 Task: Plan a time block for the networking lunch meetup.
Action: Mouse moved to (326, 204)
Screenshot: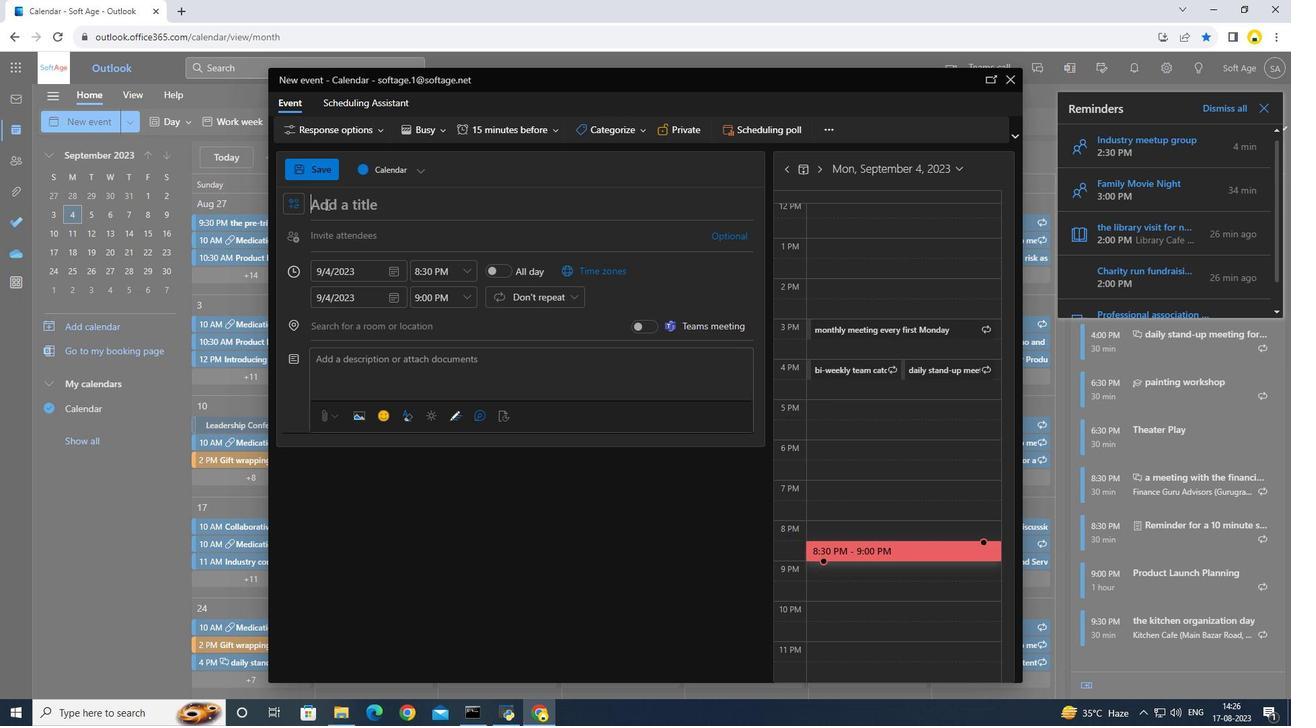 
Action: Key pressed <Key.caps_lock>M<Key.backspace>N<Key.caps_lock>etworking<Key.space><Key.caps_lock>L<Key.caps_lock>unch<Key.space><Key.caps_lock>M<Key.caps_lock>eetup
Screenshot: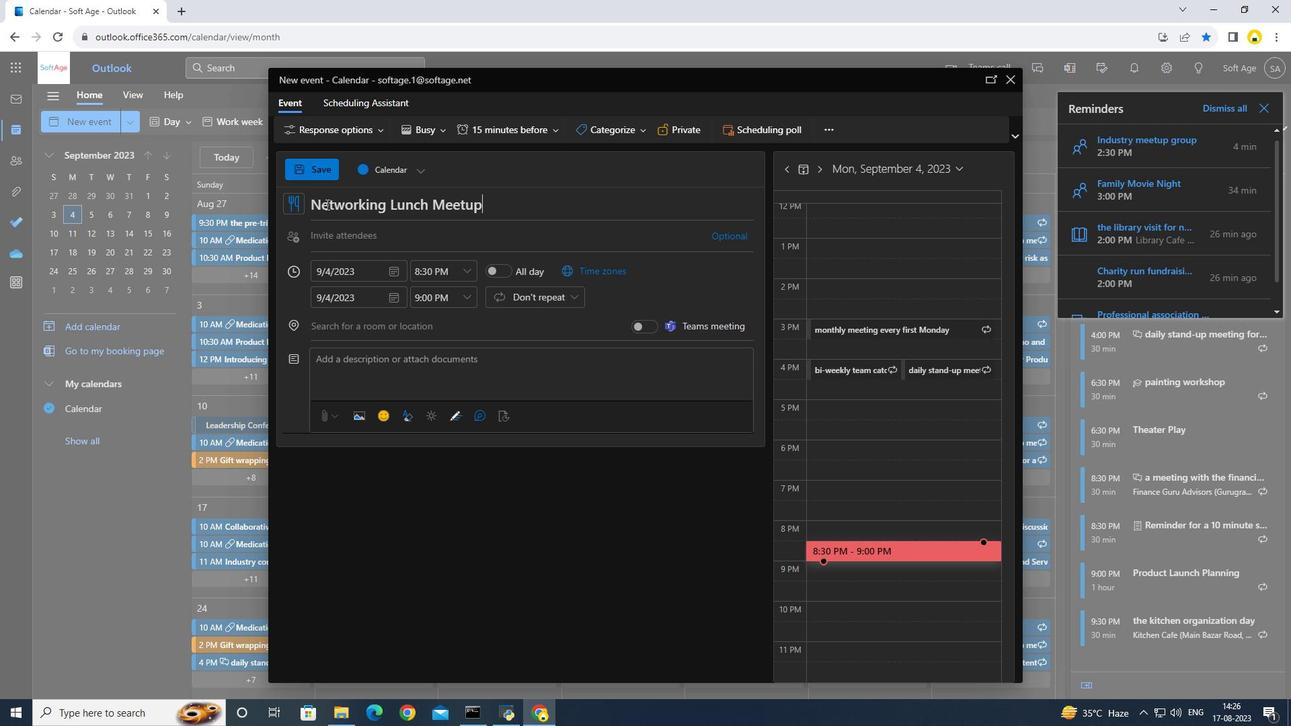 
Action: Mouse moved to (470, 270)
Screenshot: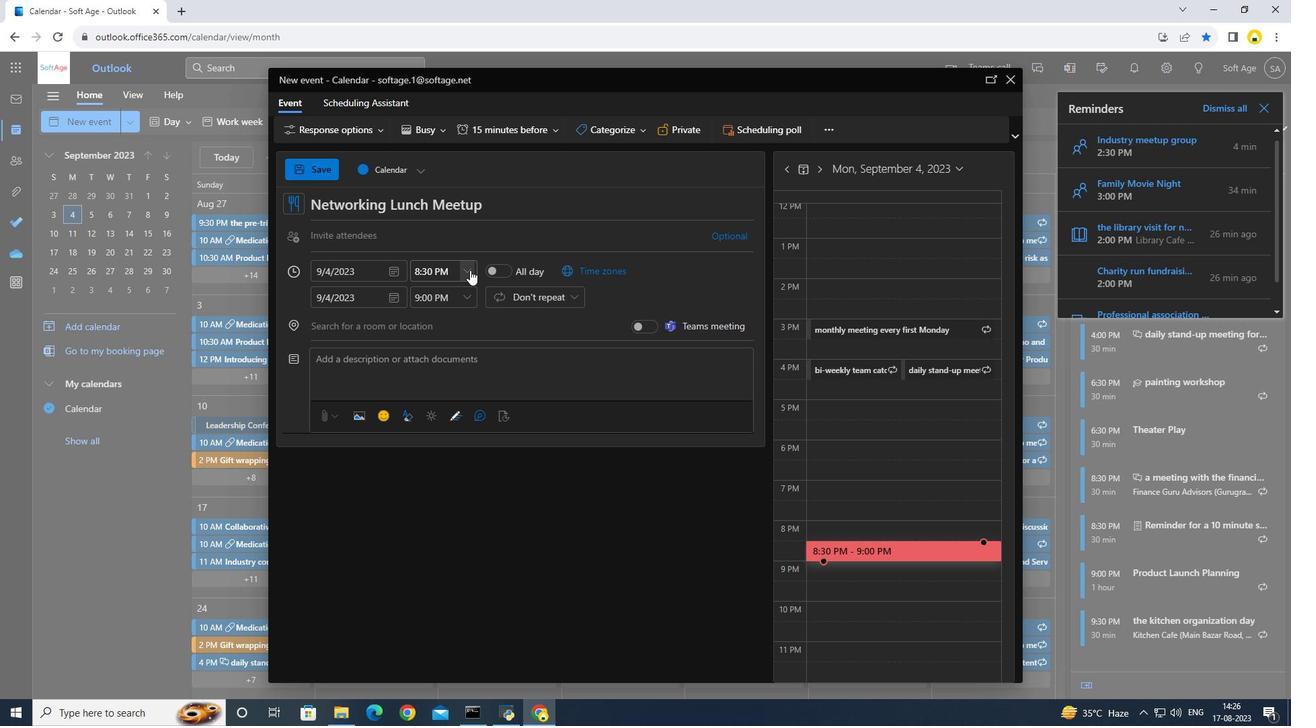 
Action: Mouse pressed left at (470, 270)
Screenshot: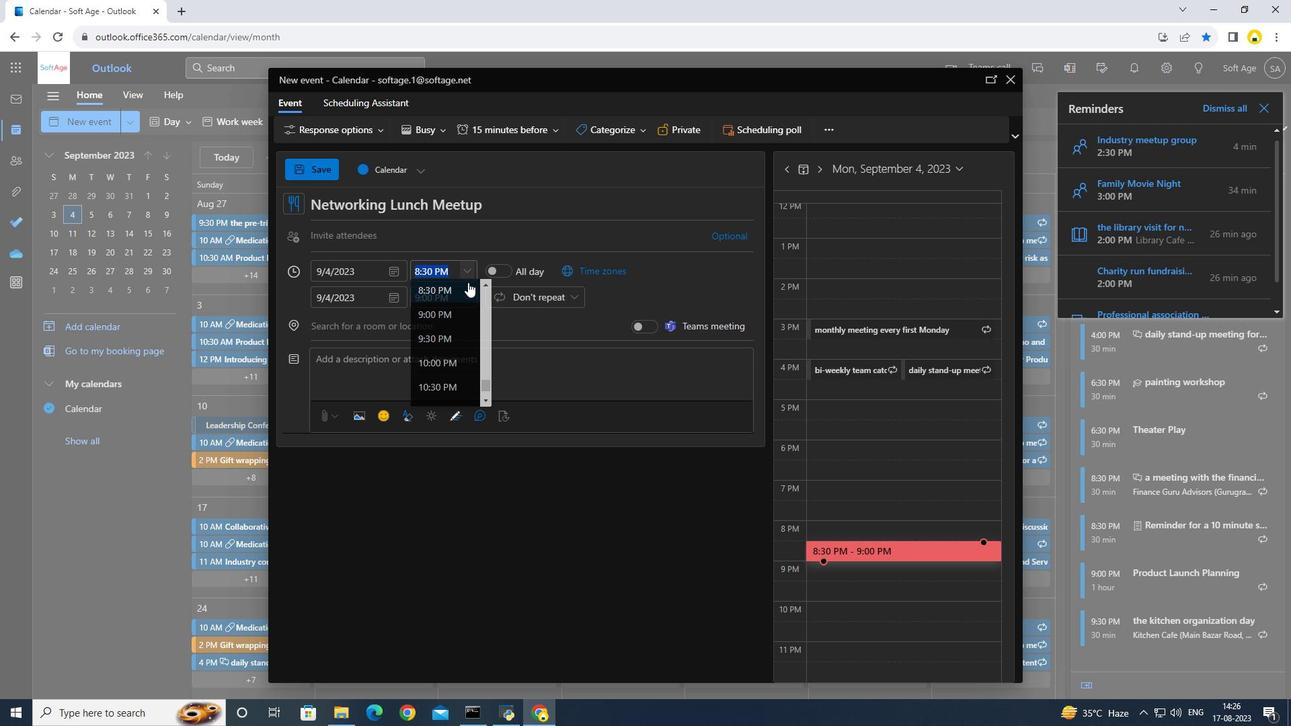 
Action: Mouse moved to (447, 328)
Screenshot: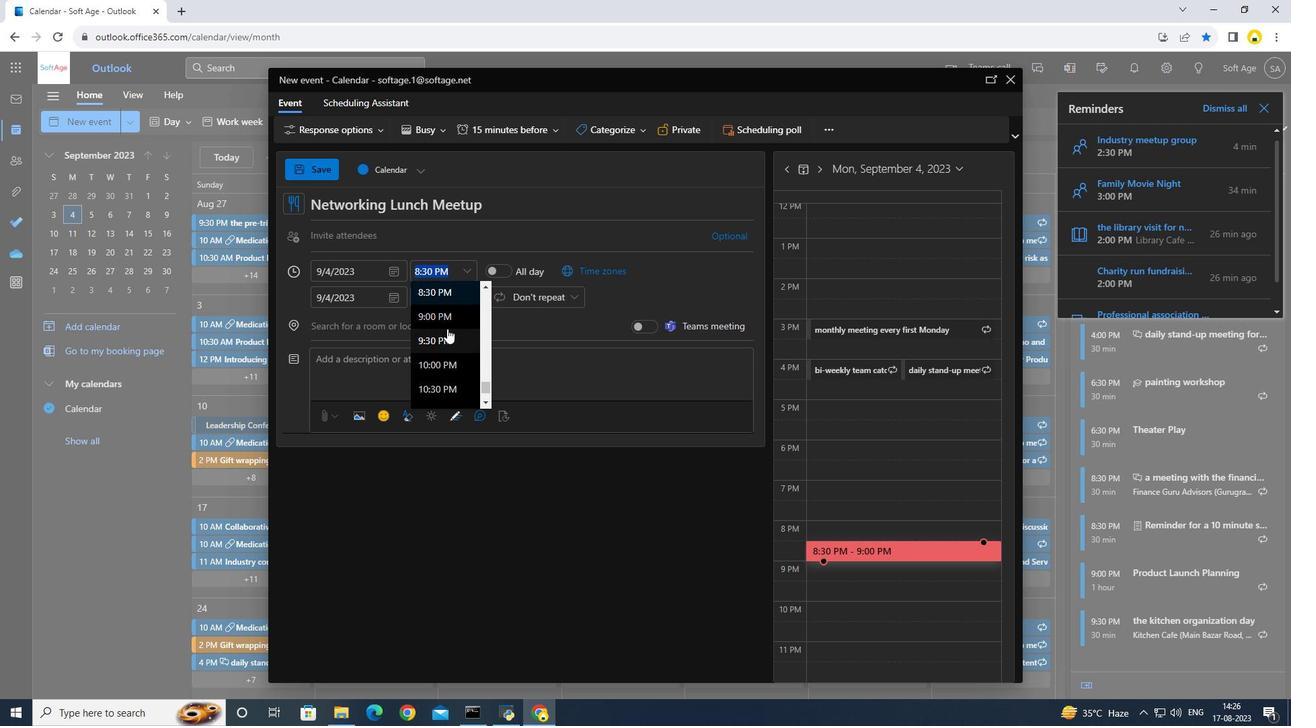 
Action: Mouse scrolled (447, 329) with delta (0, 0)
Screenshot: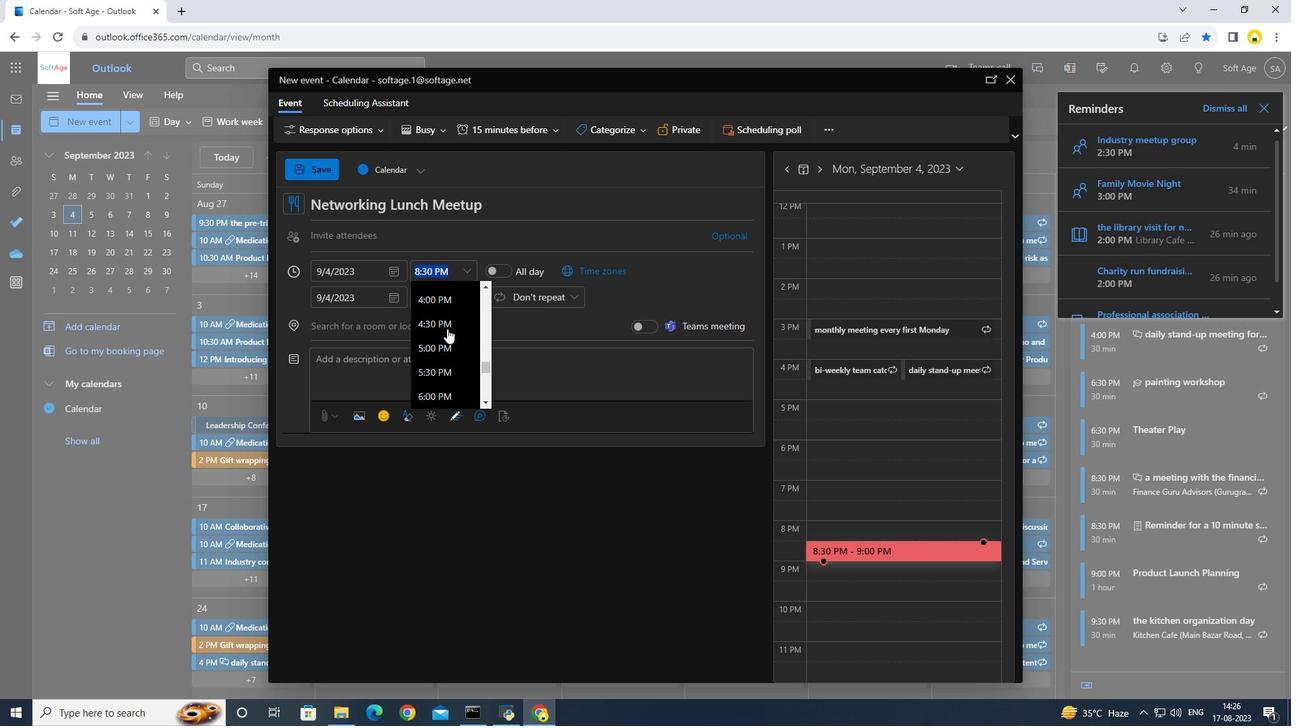 
Action: Mouse scrolled (447, 329) with delta (0, 0)
Screenshot: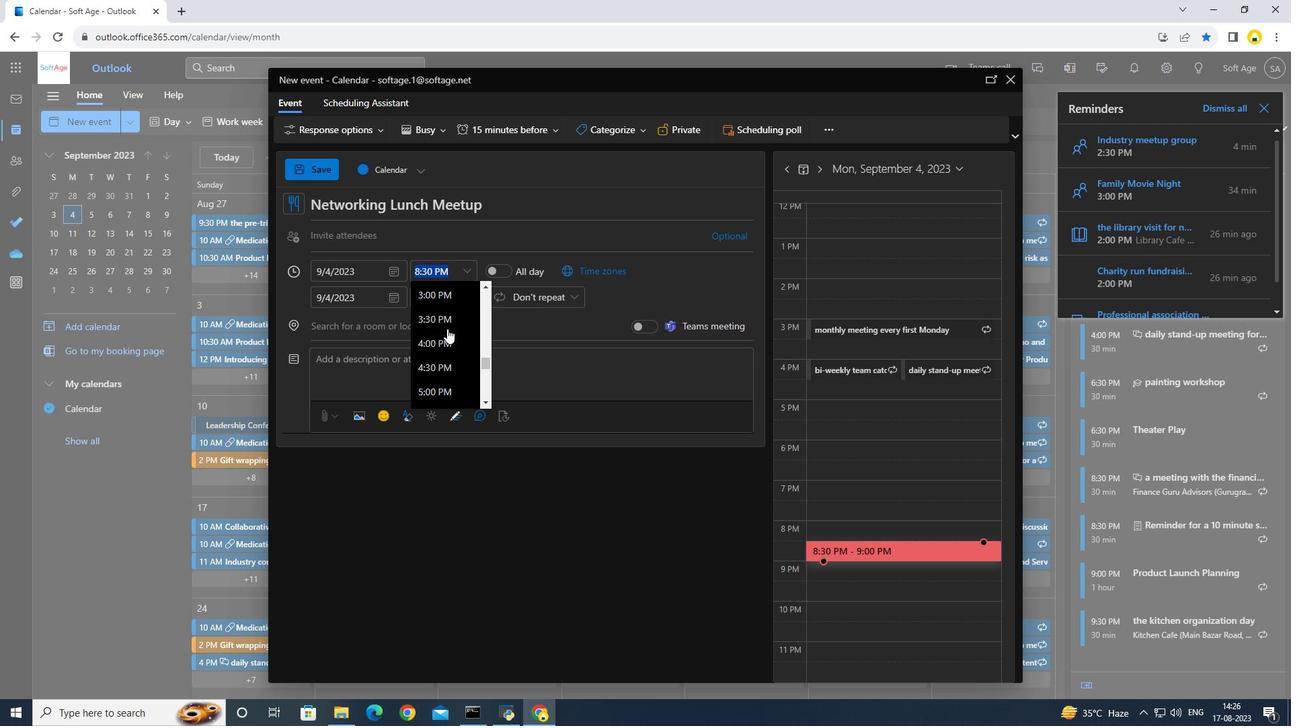 
Action: Mouse scrolled (447, 329) with delta (0, 0)
Screenshot: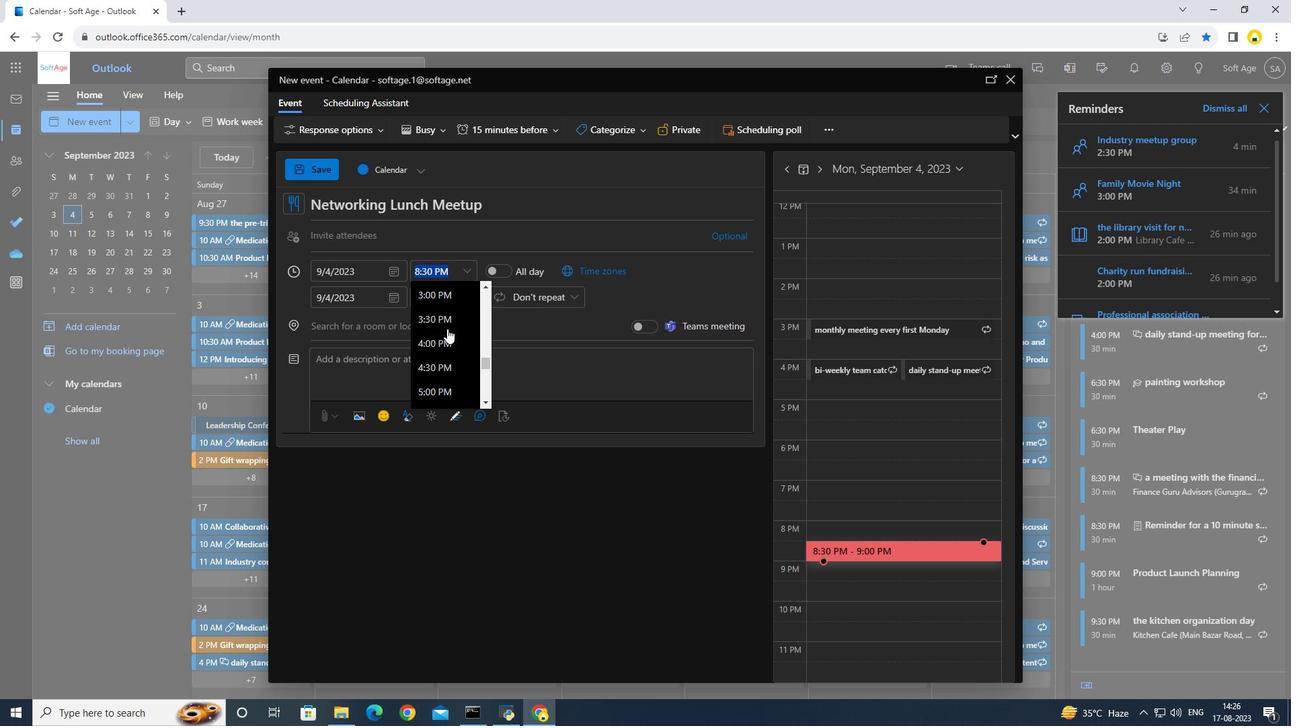 
Action: Mouse scrolled (447, 329) with delta (0, 0)
Screenshot: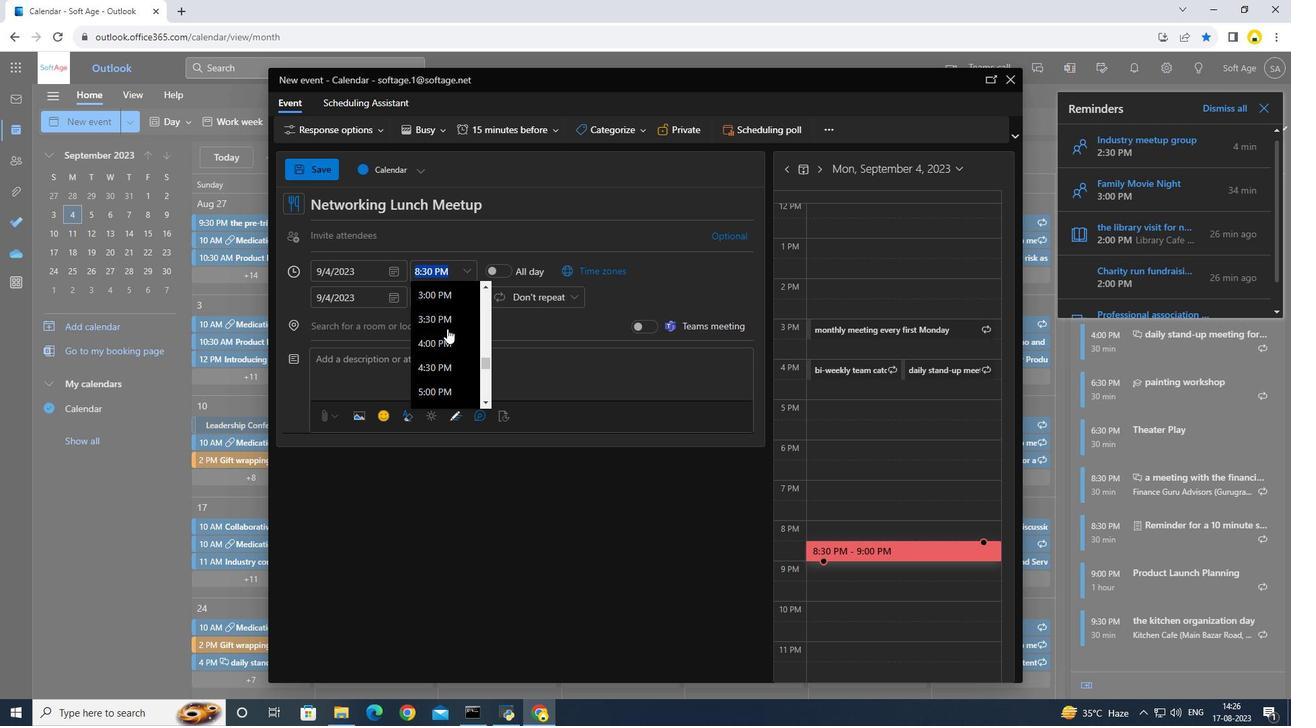 
Action: Mouse scrolled (447, 329) with delta (0, 0)
Screenshot: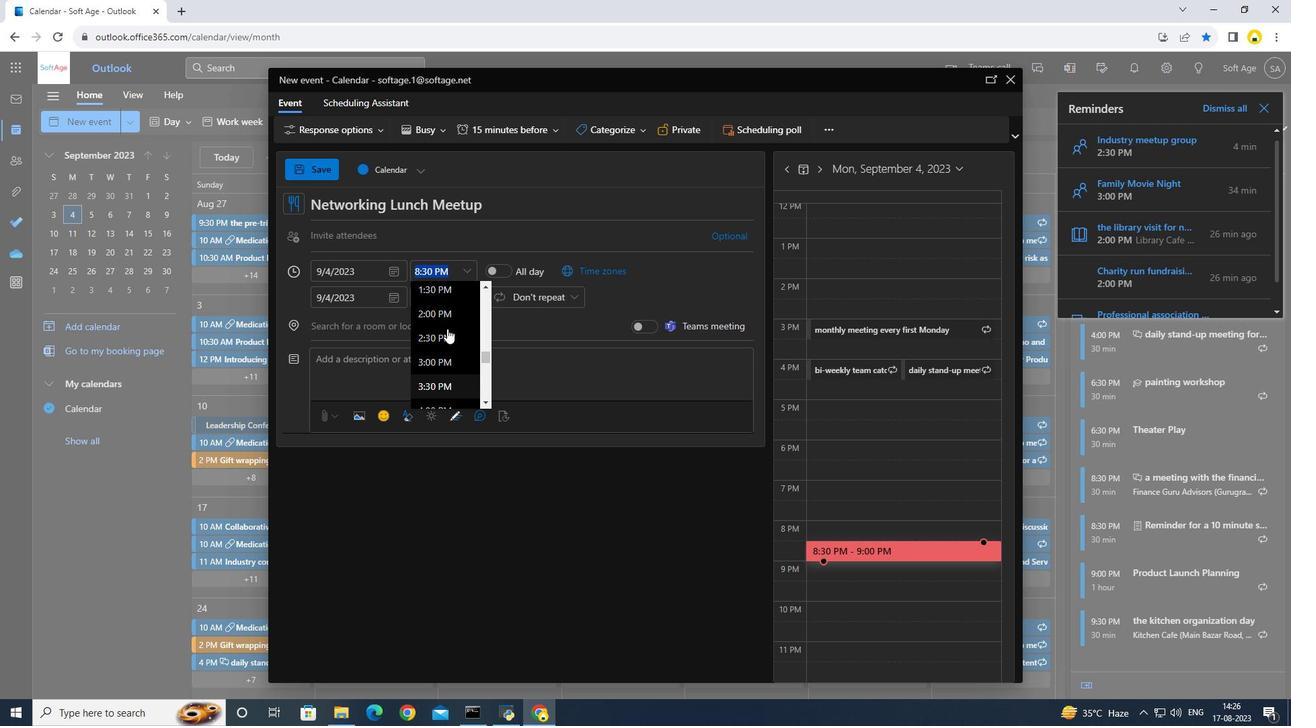 
Action: Mouse scrolled (447, 328) with delta (0, 0)
Screenshot: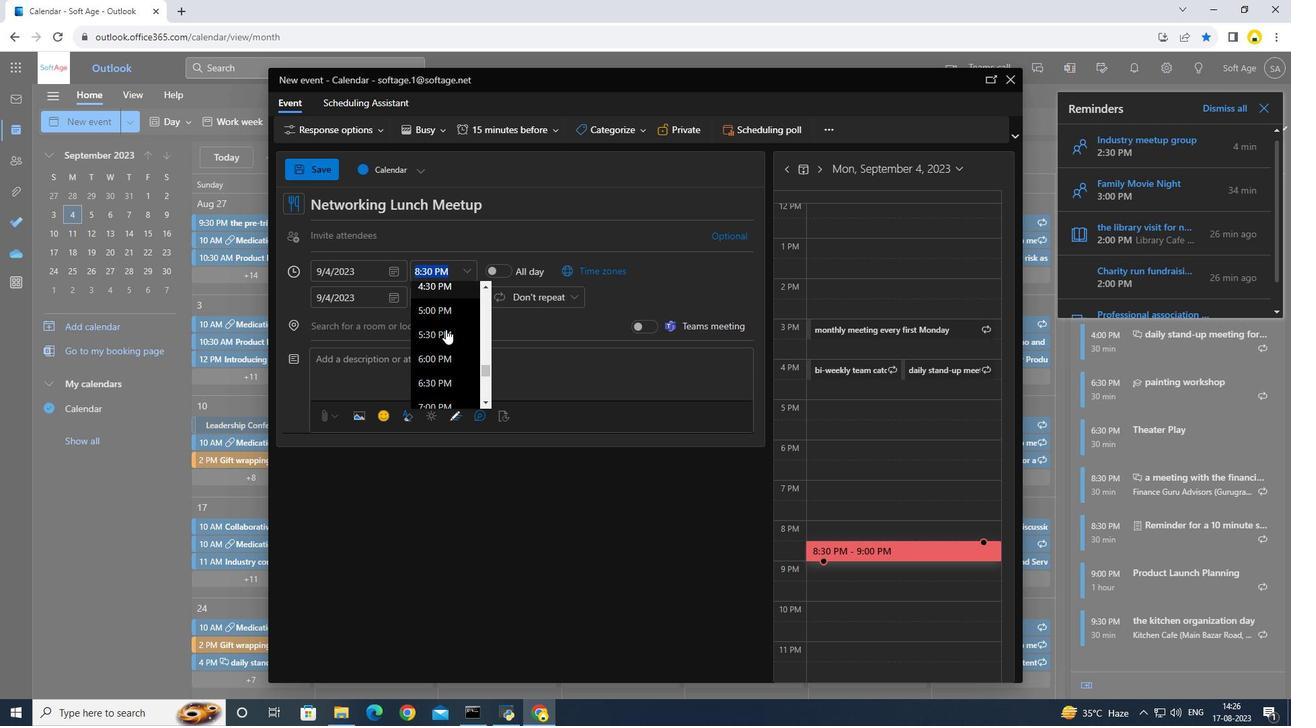 
Action: Mouse scrolled (447, 328) with delta (0, 0)
Screenshot: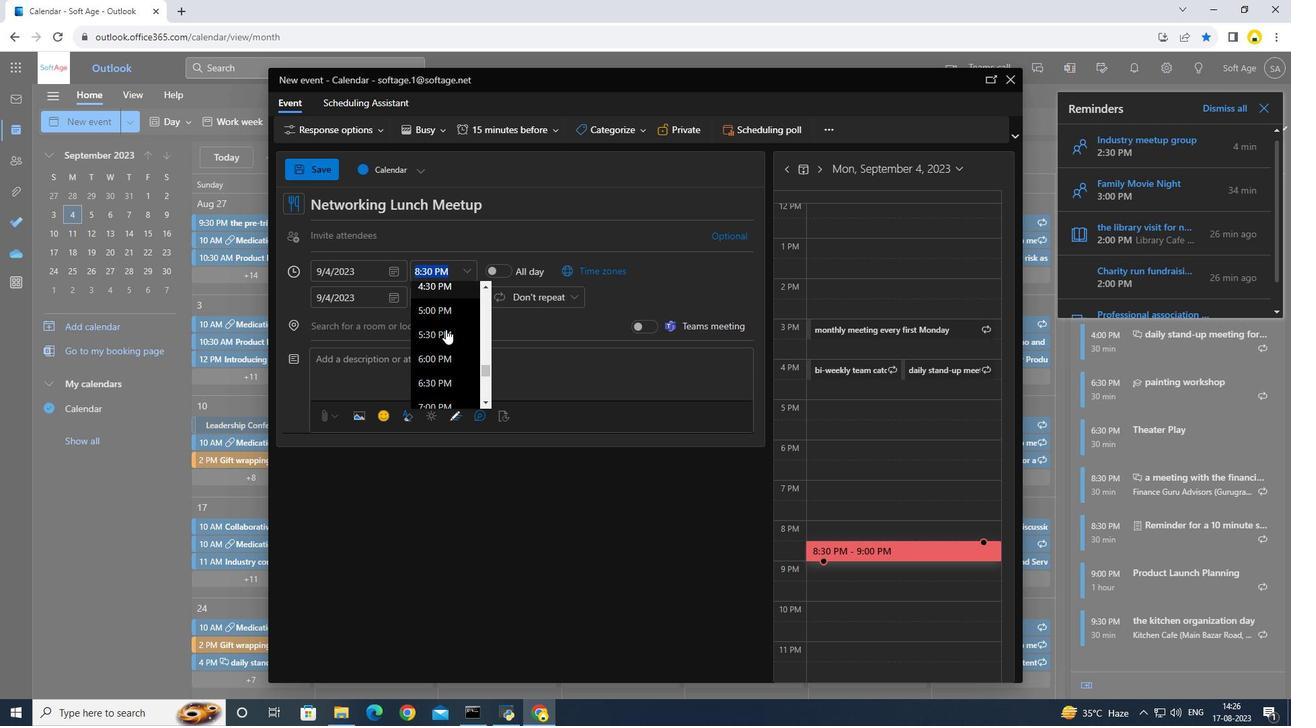 
Action: Mouse moved to (447, 329)
Screenshot: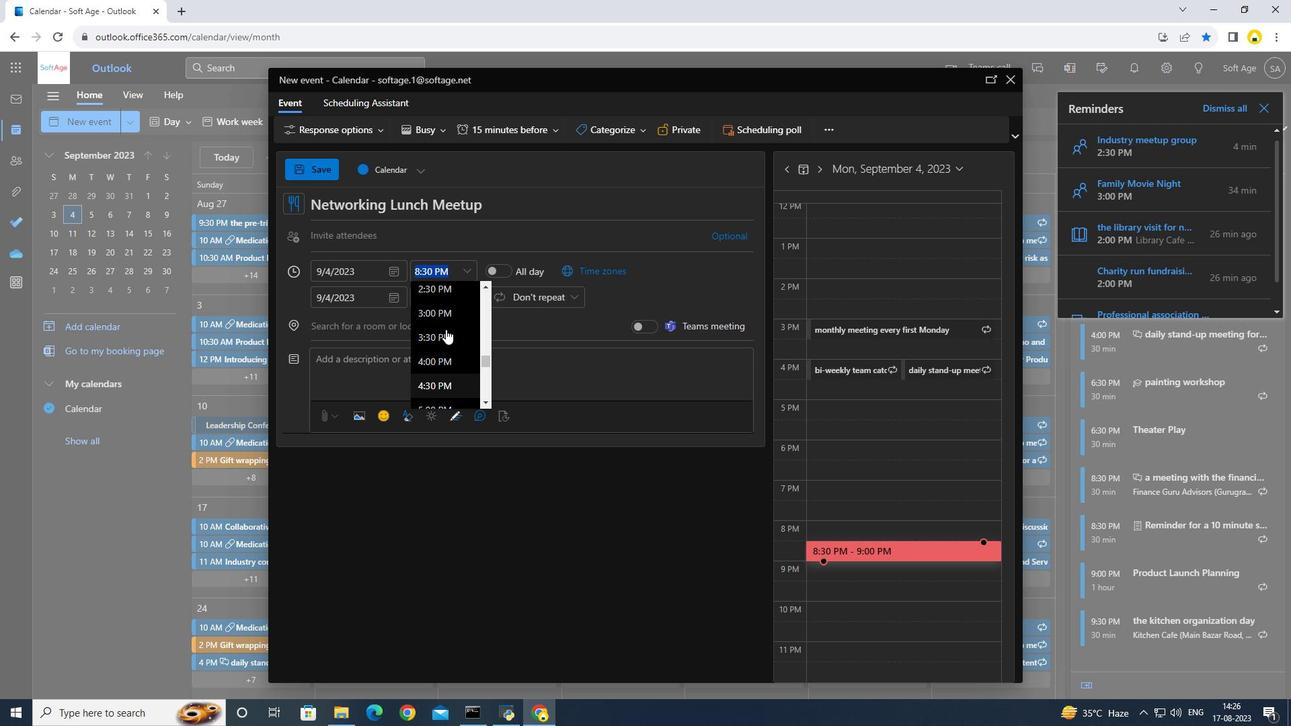 
Action: Mouse scrolled (447, 328) with delta (0, 0)
Screenshot: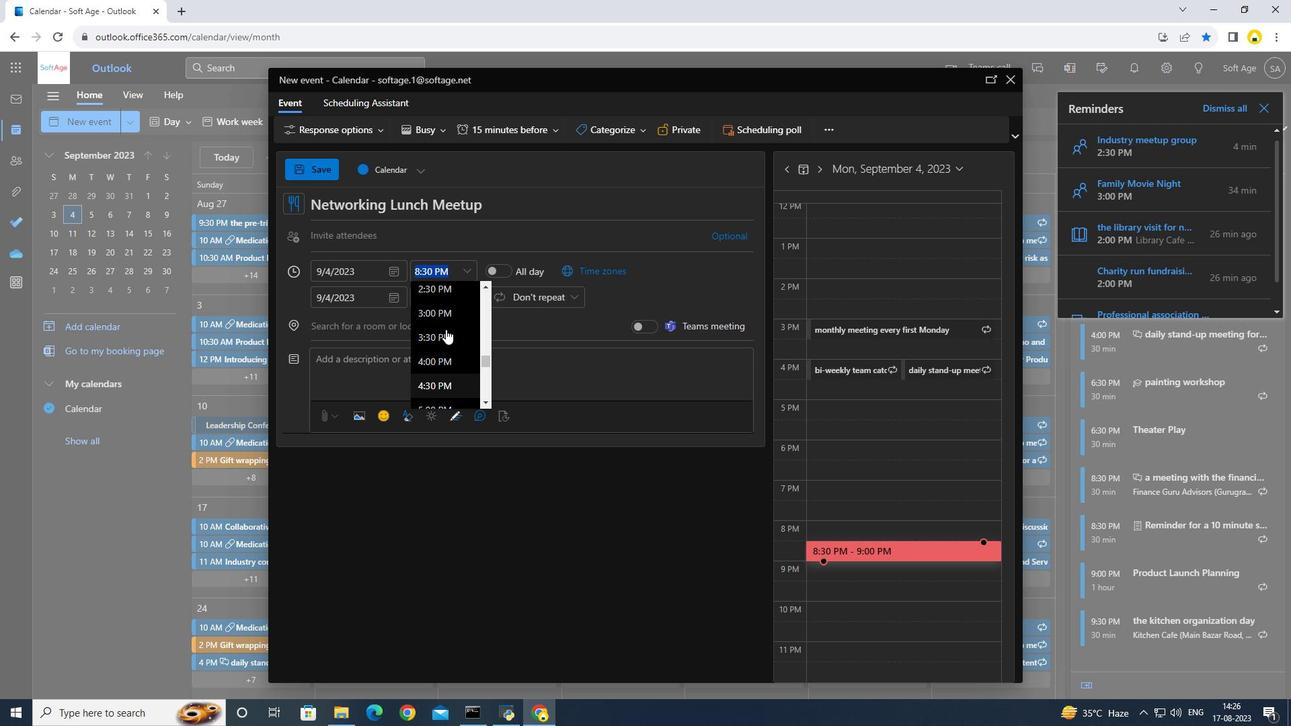 
Action: Mouse moved to (445, 329)
Screenshot: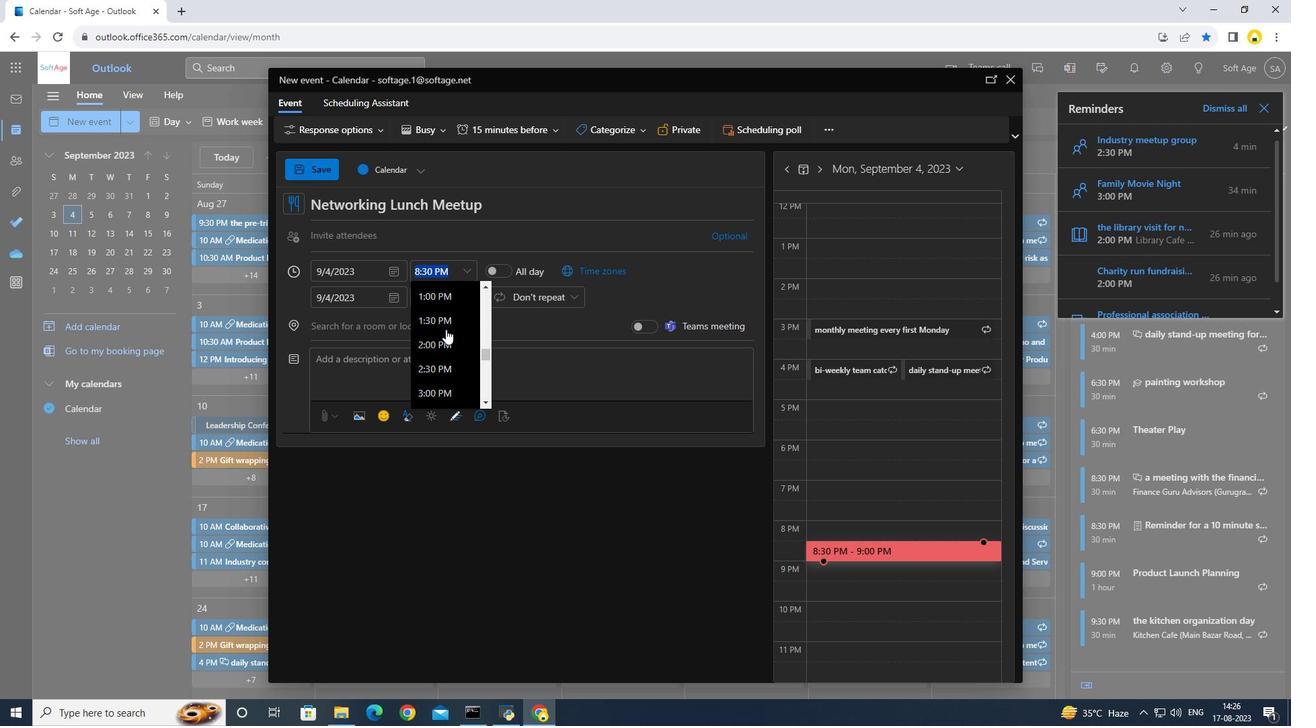 
Action: Mouse scrolled (445, 330) with delta (0, 0)
Screenshot: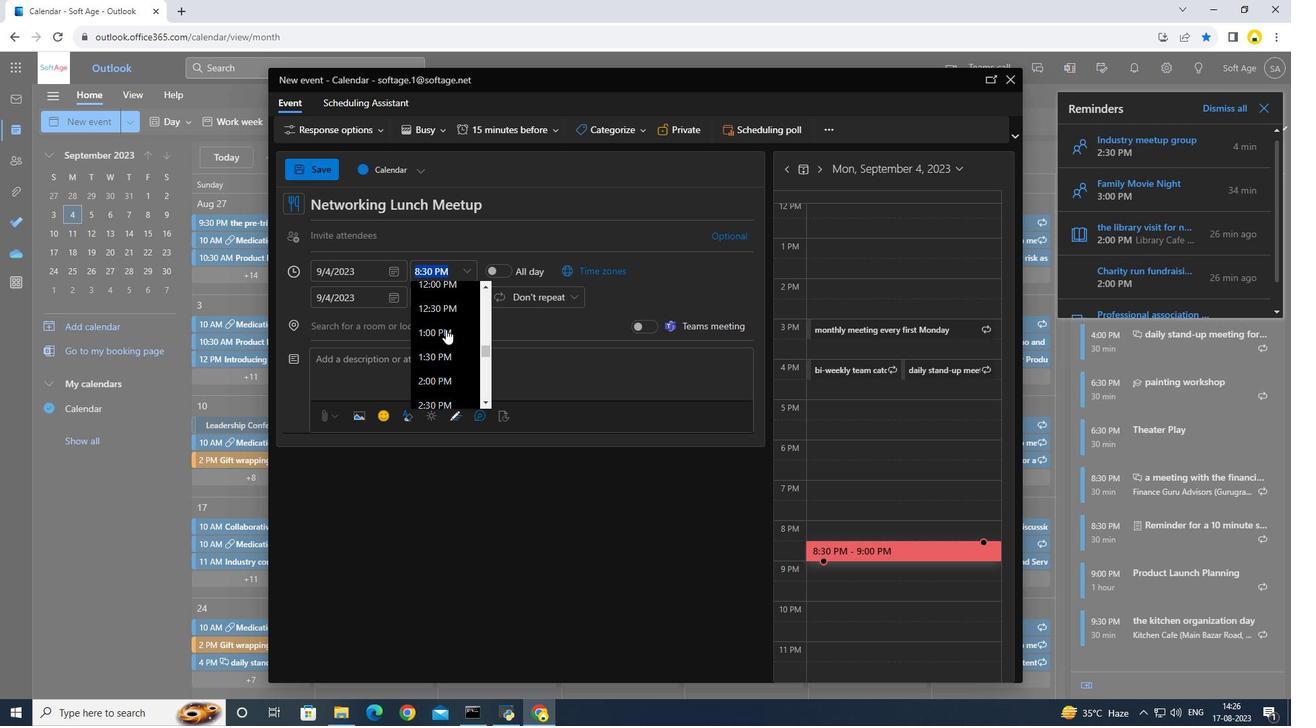 
Action: Mouse scrolled (445, 330) with delta (0, 0)
Screenshot: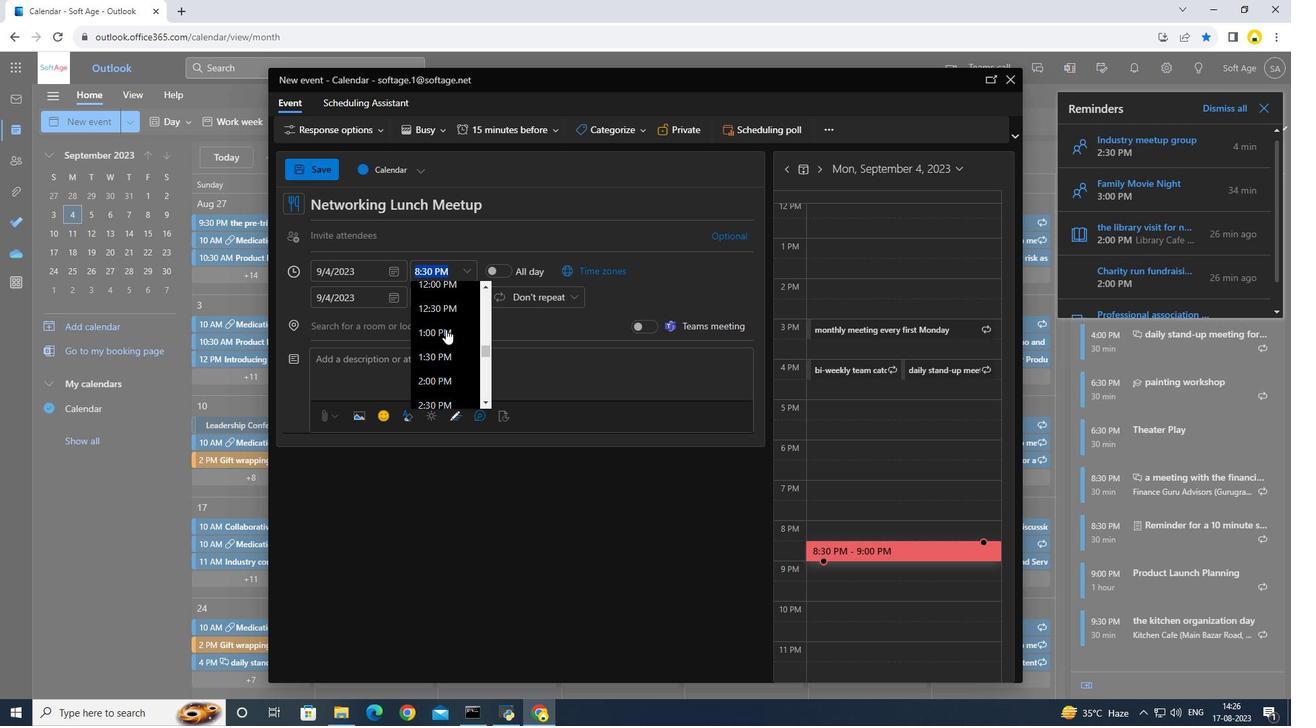 
Action: Mouse scrolled (445, 330) with delta (0, 0)
Screenshot: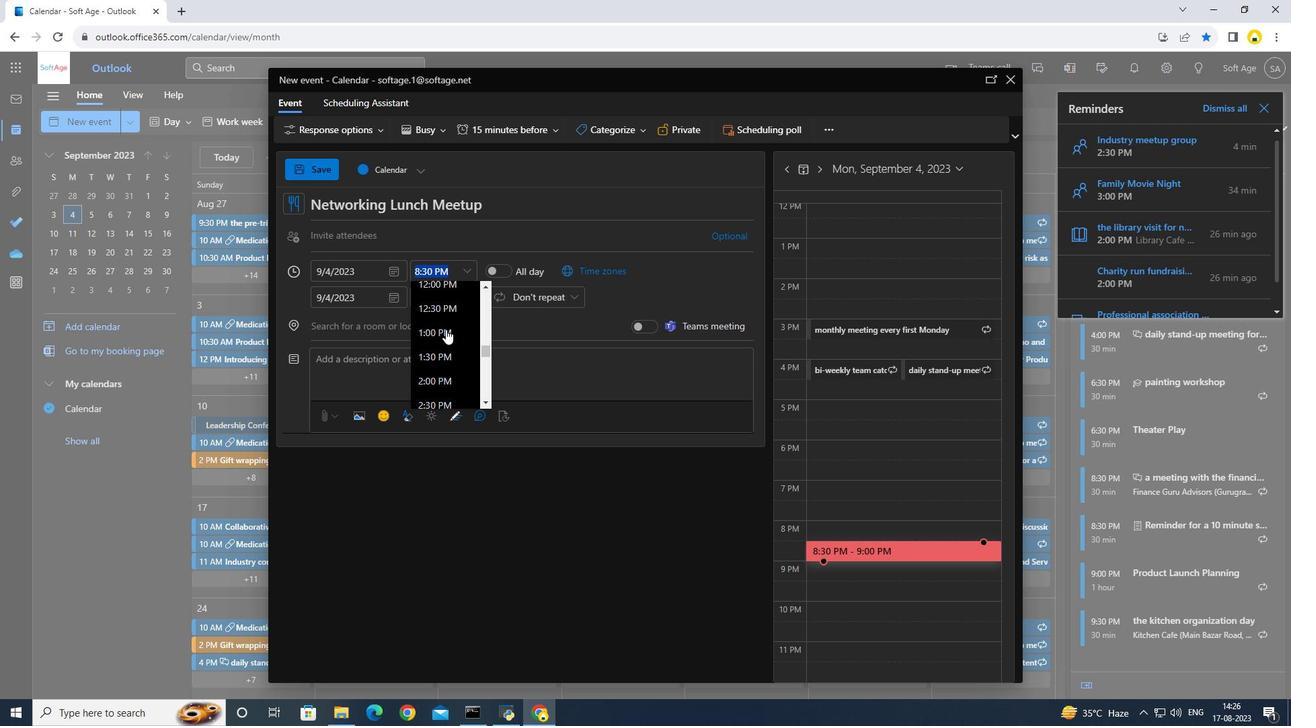 
Action: Mouse scrolled (445, 330) with delta (0, 0)
Screenshot: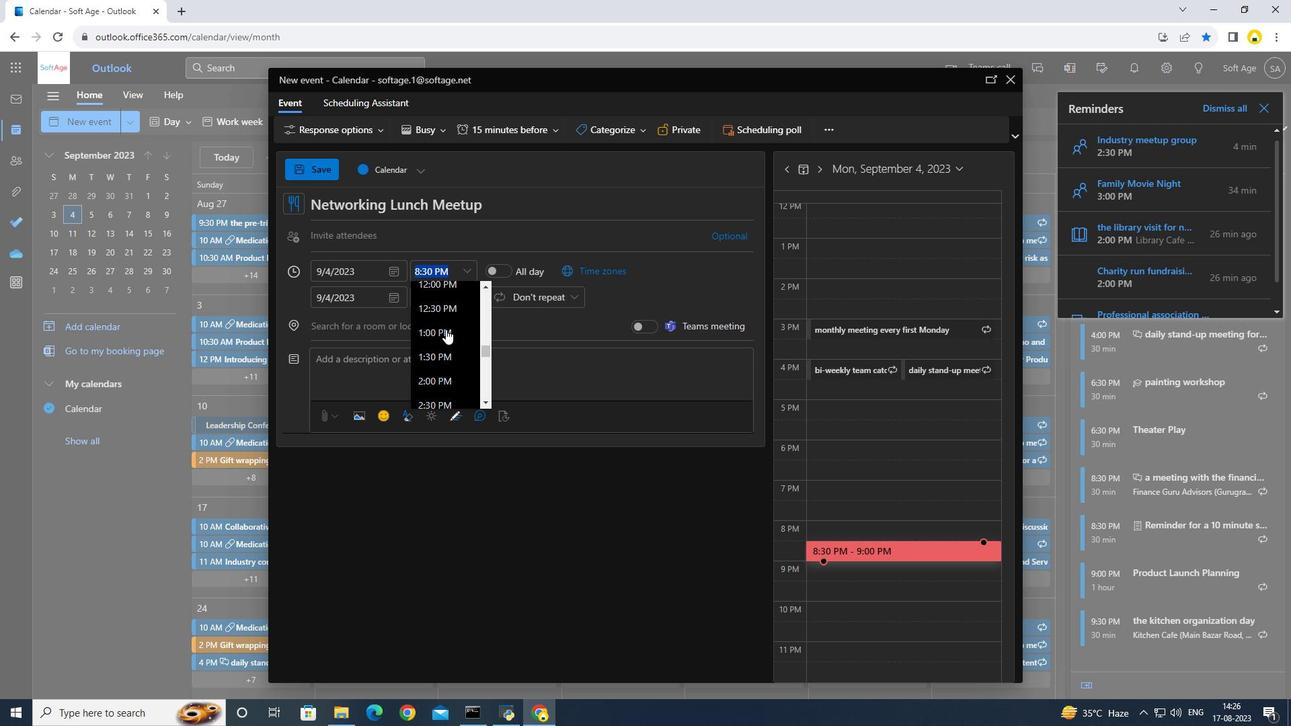 
Action: Mouse moved to (439, 320)
Screenshot: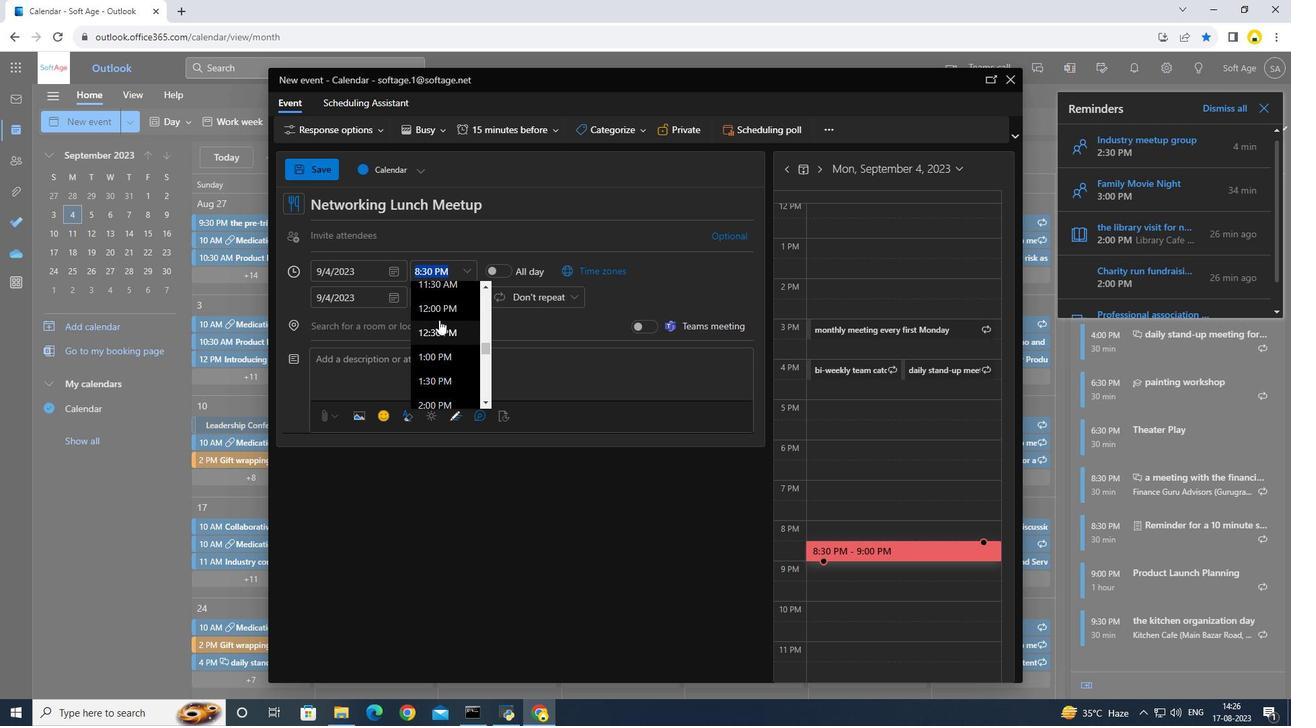
Action: Mouse scrolled (439, 320) with delta (0, 0)
Screenshot: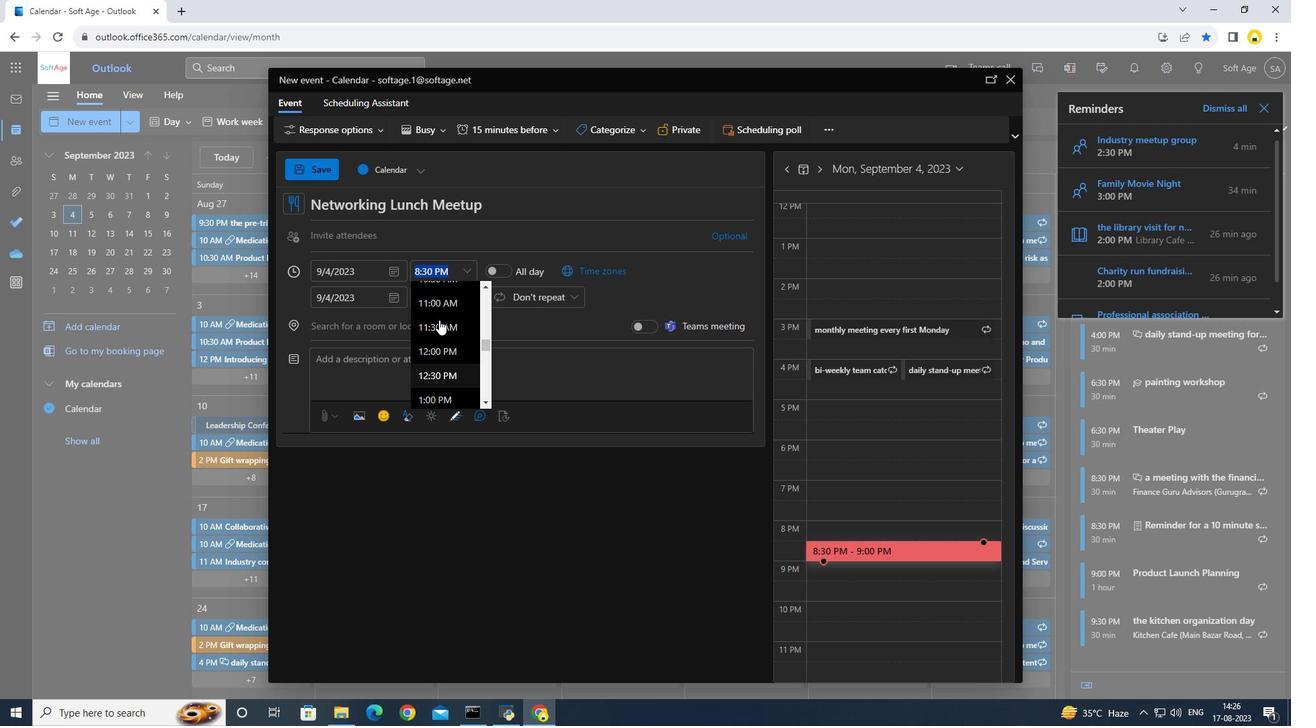 
Action: Mouse moved to (423, 347)
Screenshot: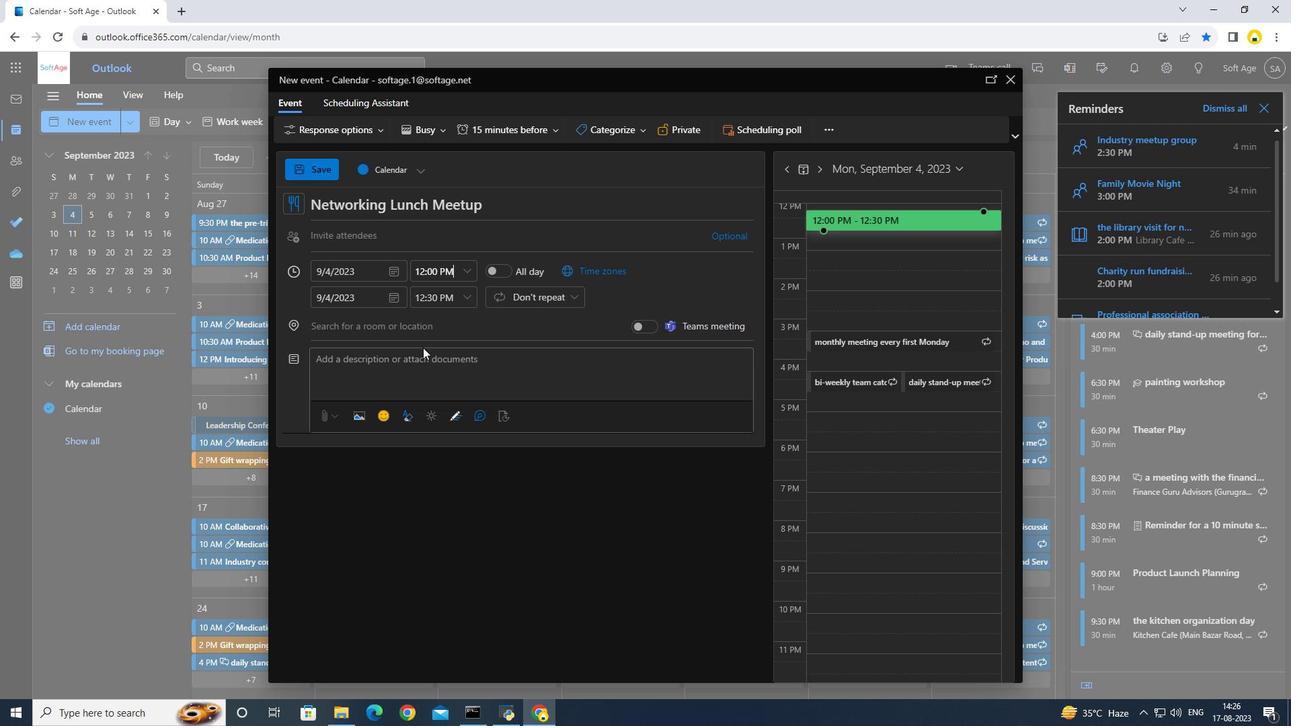 
Action: Mouse pressed left at (423, 347)
Screenshot: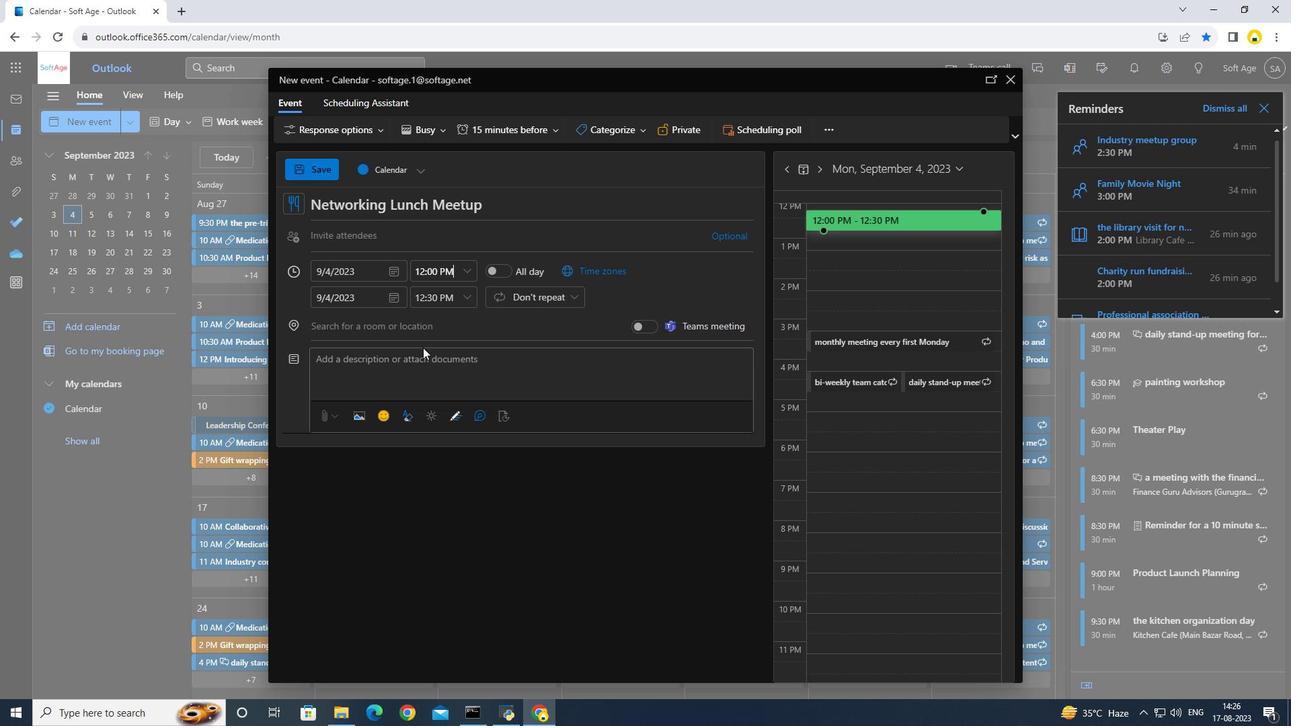 
Action: Mouse moved to (310, 170)
Screenshot: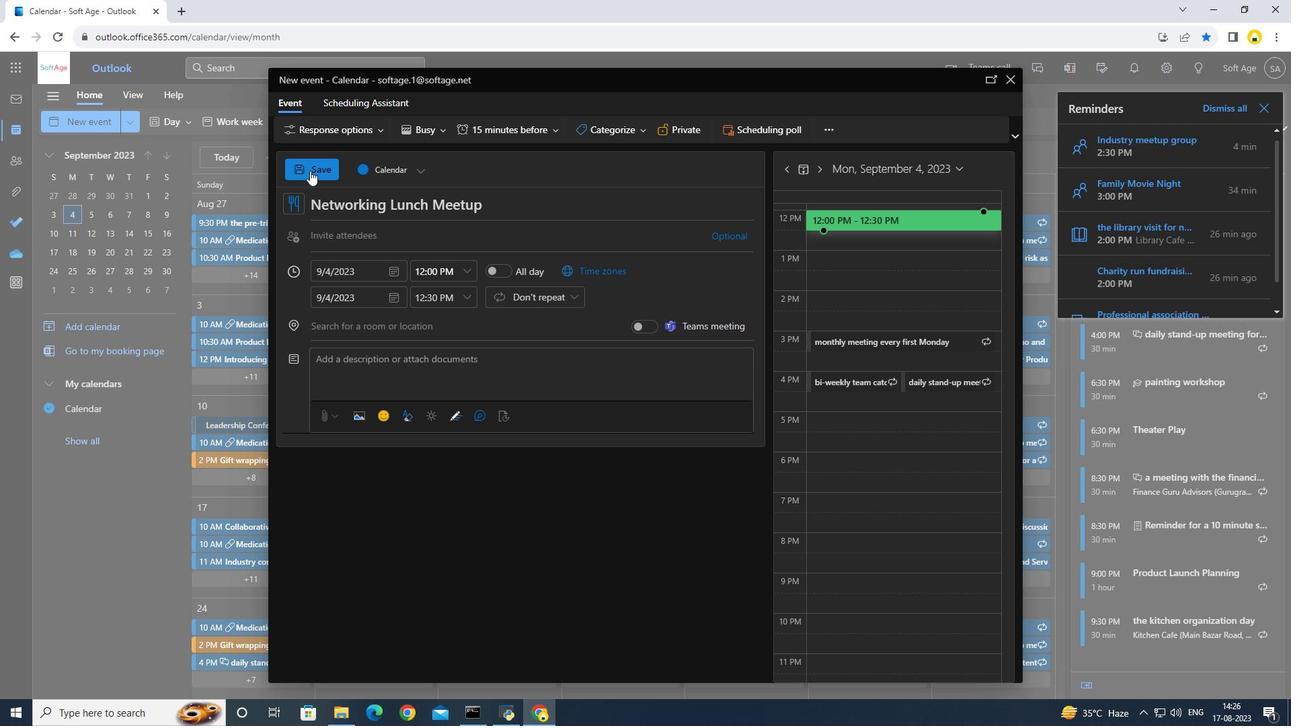 
Action: Mouse pressed left at (310, 170)
Screenshot: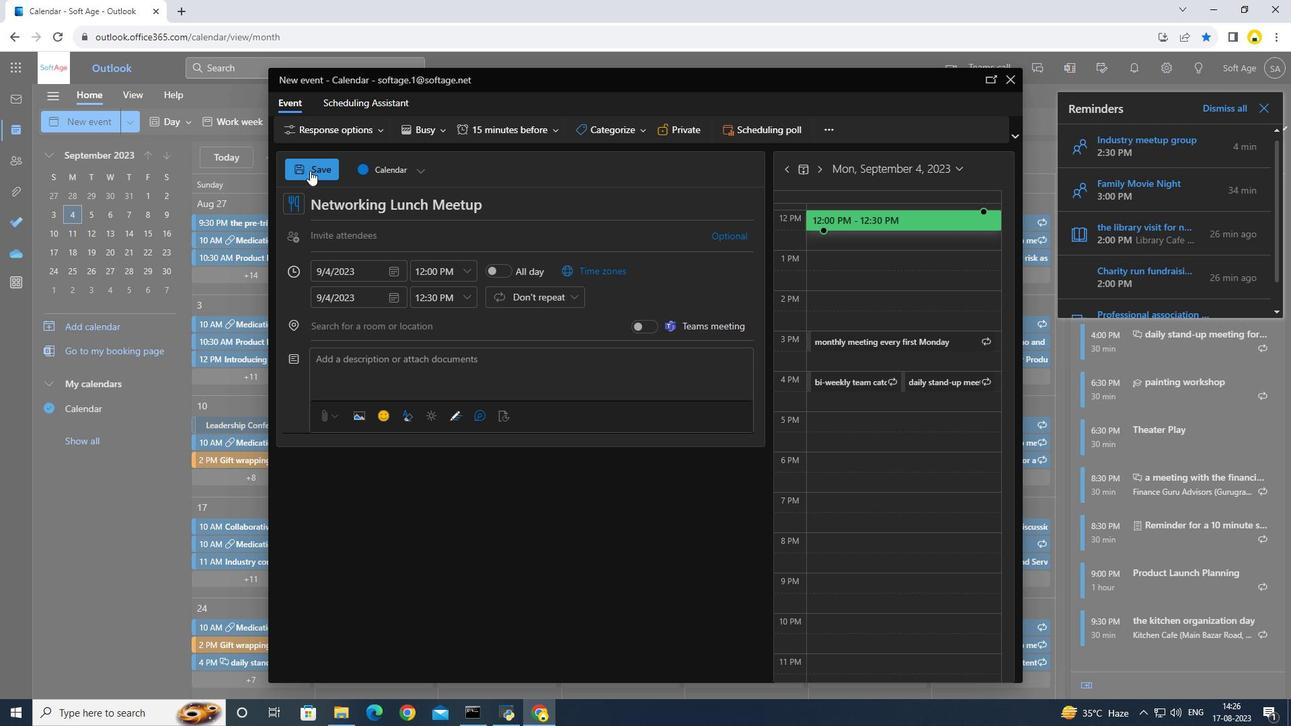
